 Task: Send a message to an employee of Johnson & johnson
Action: Mouse moved to (583, 74)
Screenshot: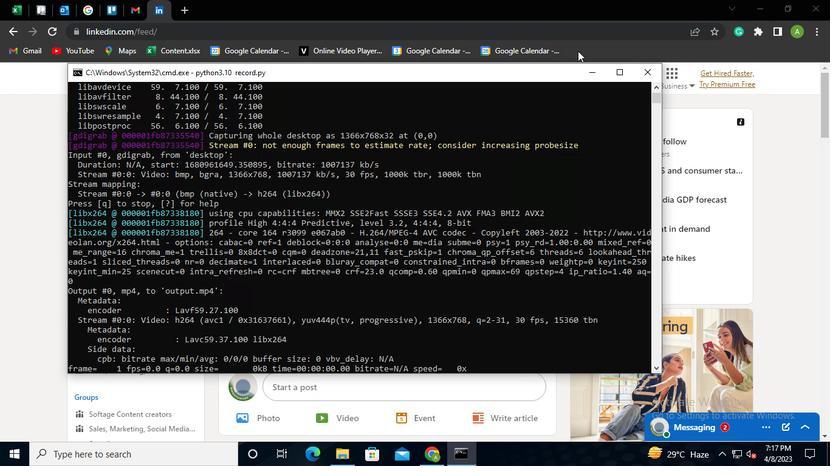 
Action: Mouse pressed left at (583, 74)
Screenshot: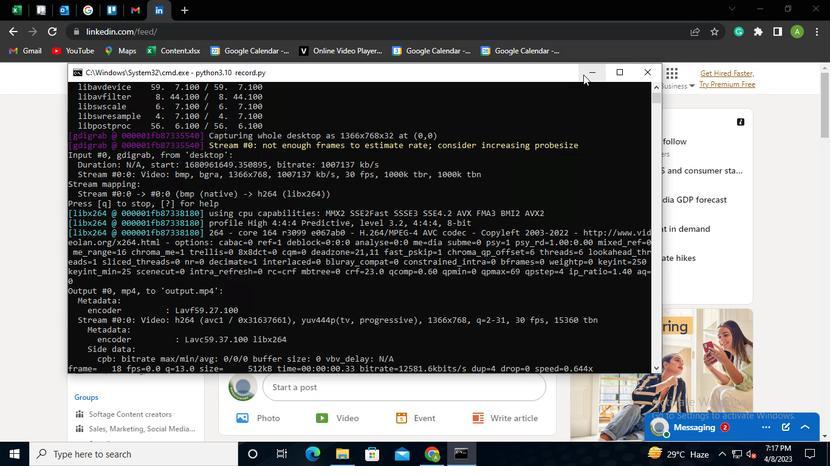 
Action: Mouse moved to (139, 77)
Screenshot: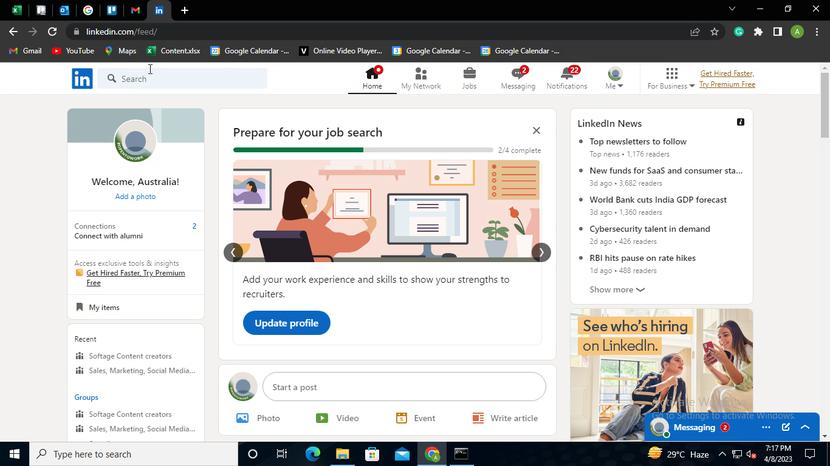 
Action: Mouse pressed left at (139, 77)
Screenshot: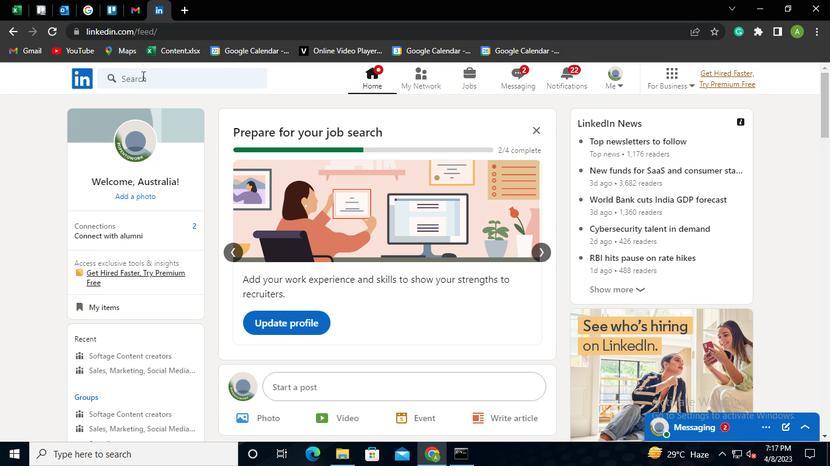 
Action: Mouse moved to (134, 124)
Screenshot: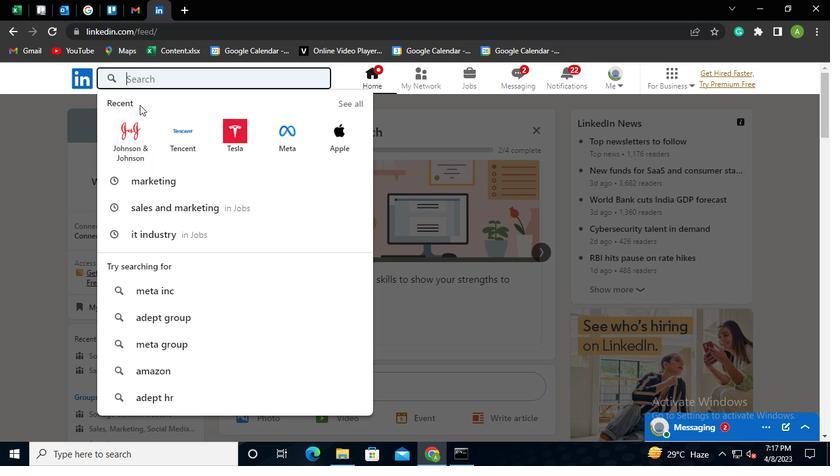 
Action: Mouse pressed left at (134, 124)
Screenshot: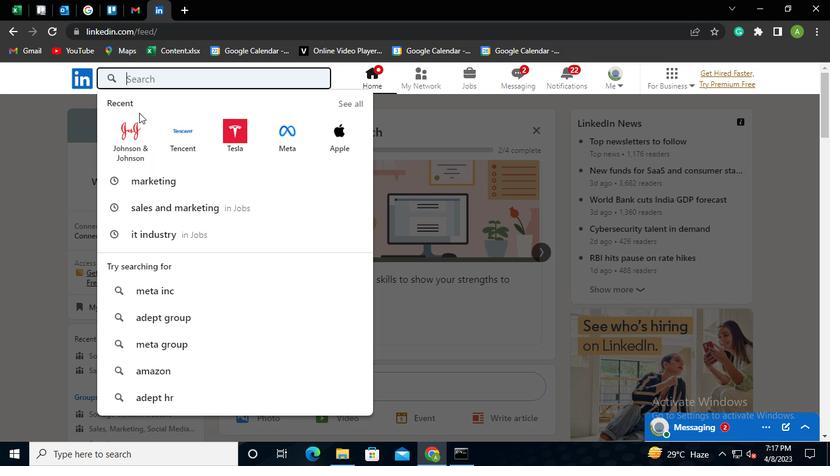 
Action: Mouse moved to (345, 137)
Screenshot: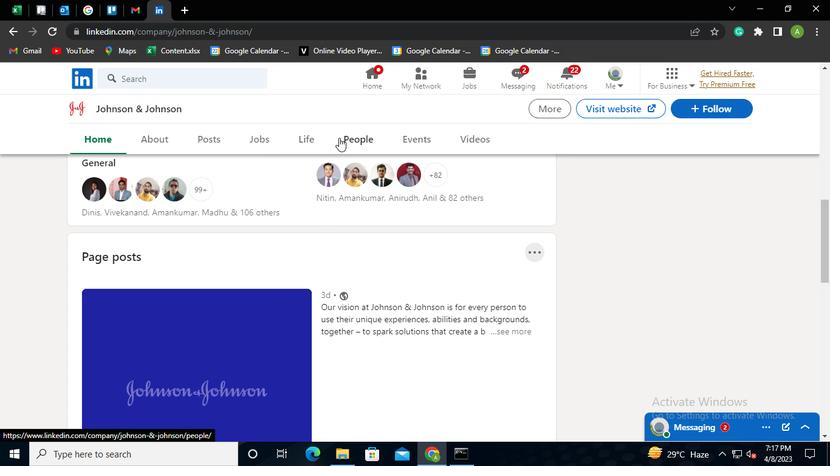
Action: Mouse pressed left at (345, 137)
Screenshot: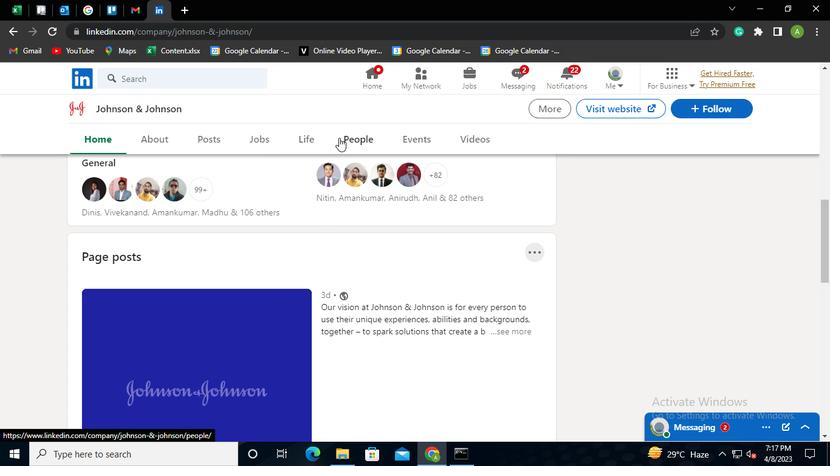 
Action: Mouse moved to (357, 145)
Screenshot: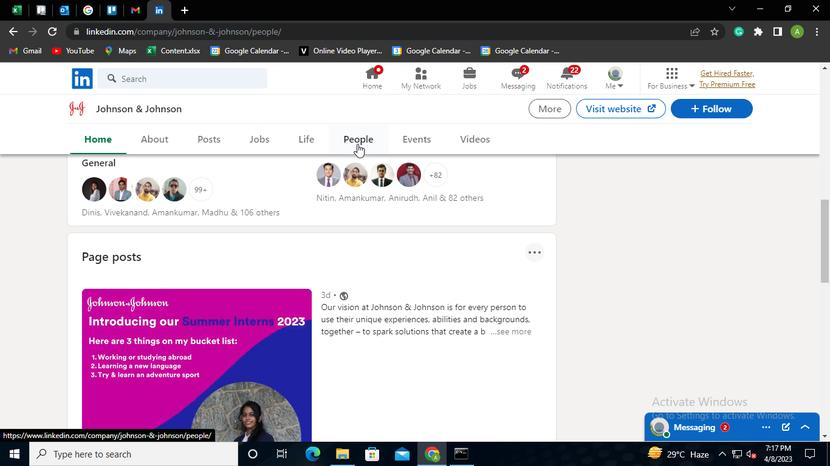 
Action: Mouse pressed left at (357, 145)
Screenshot: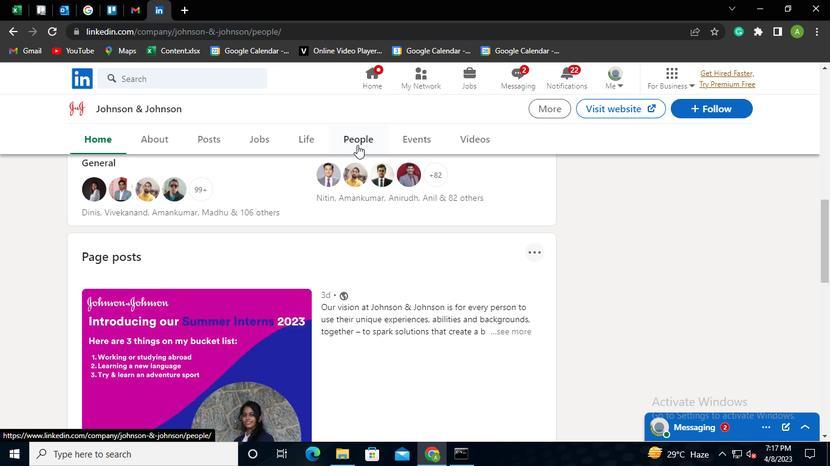 
Action: Mouse moved to (117, 247)
Screenshot: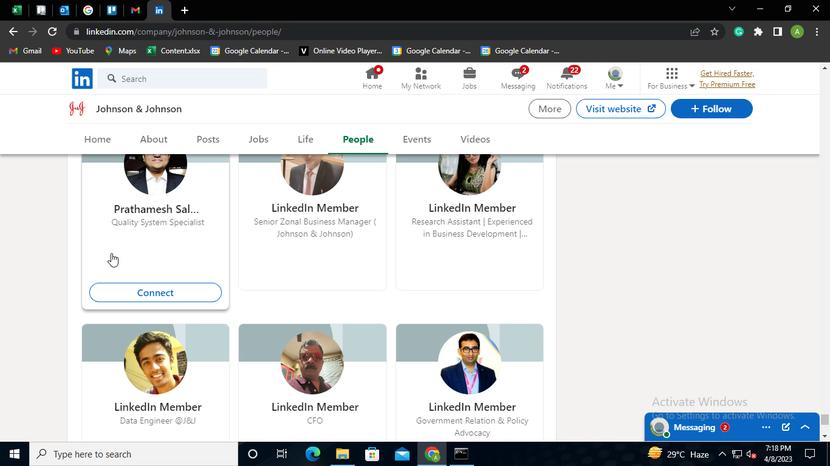 
Action: Mouse pressed left at (117, 247)
Screenshot: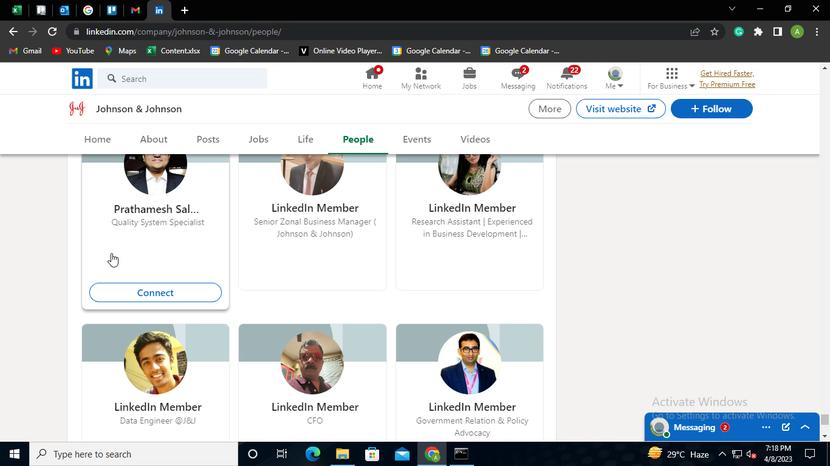 
Action: Mouse moved to (150, 184)
Screenshot: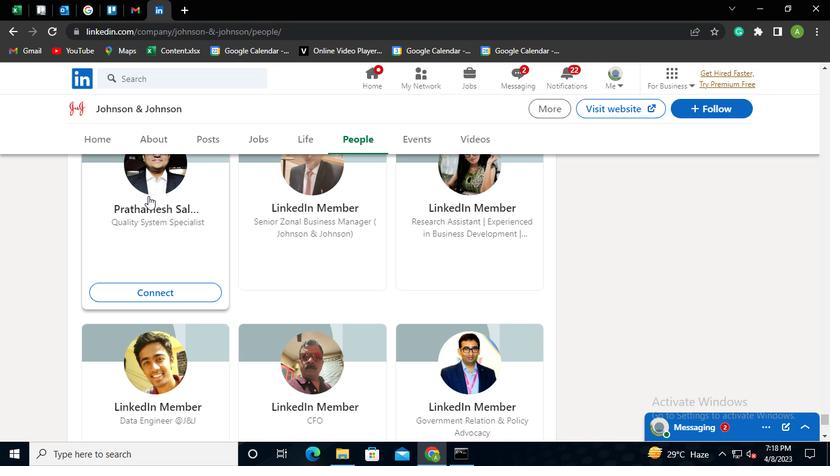 
Action: Mouse pressed left at (150, 184)
Screenshot: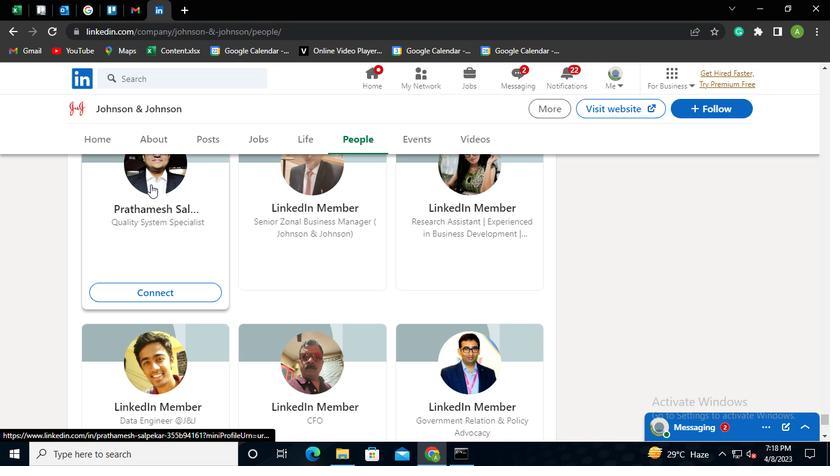 
Action: Mouse moved to (184, 168)
Screenshot: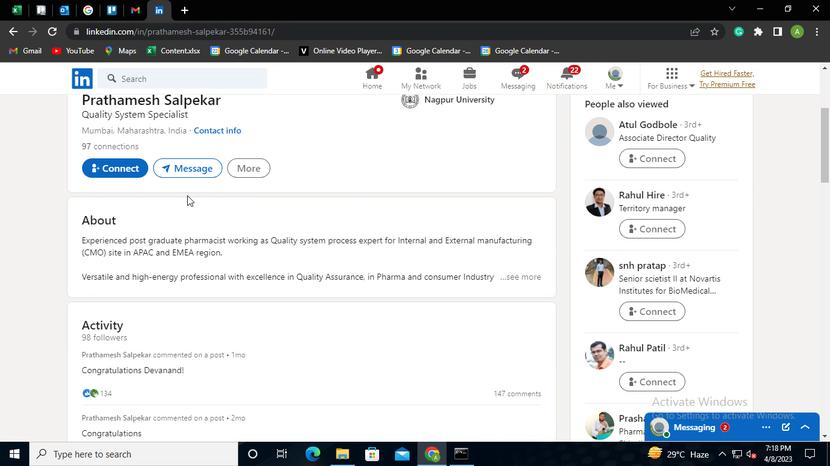 
Action: Mouse pressed left at (184, 168)
Screenshot: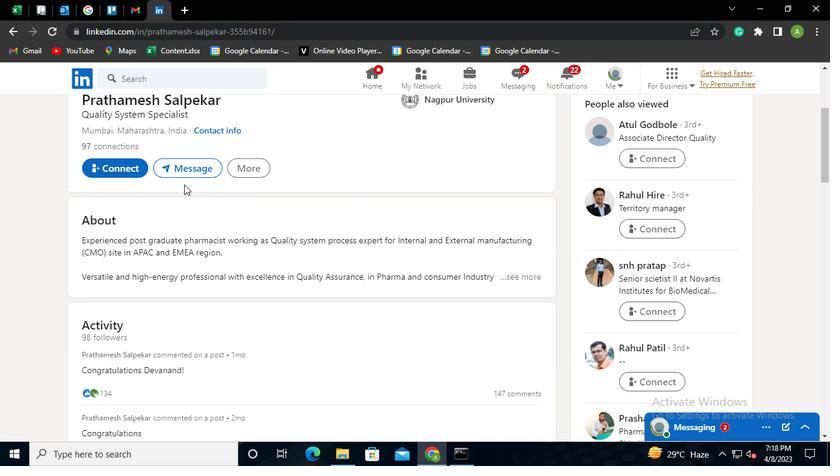
Action: Mouse moved to (389, 200)
Screenshot: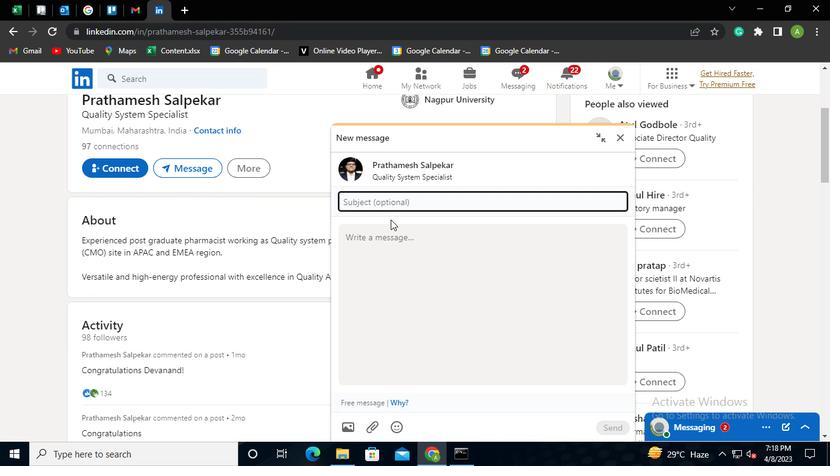
Action: Mouse pressed left at (389, 200)
Screenshot: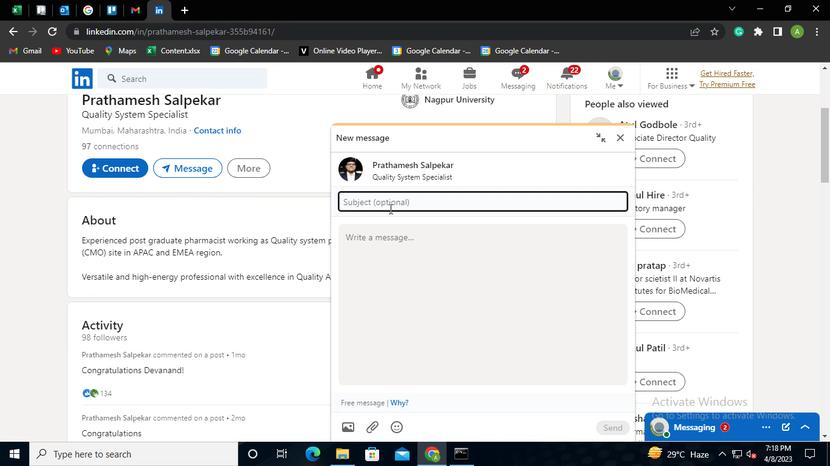 
Action: Keyboard Key.shift
Screenshot: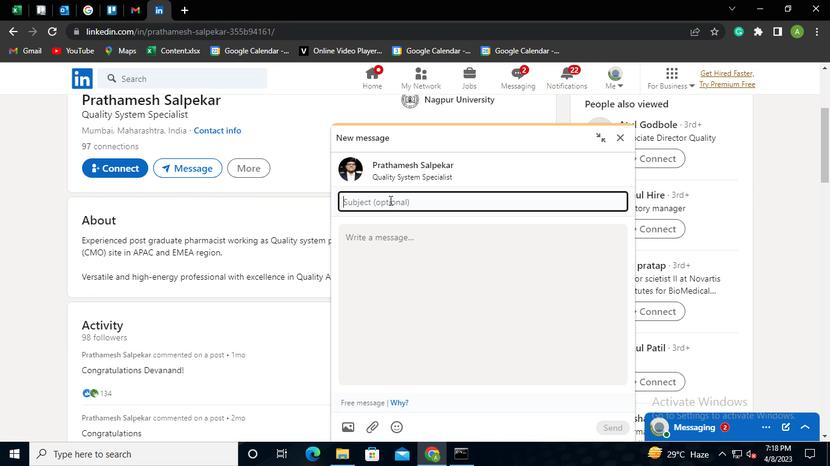 
Action: Keyboard T
Screenshot: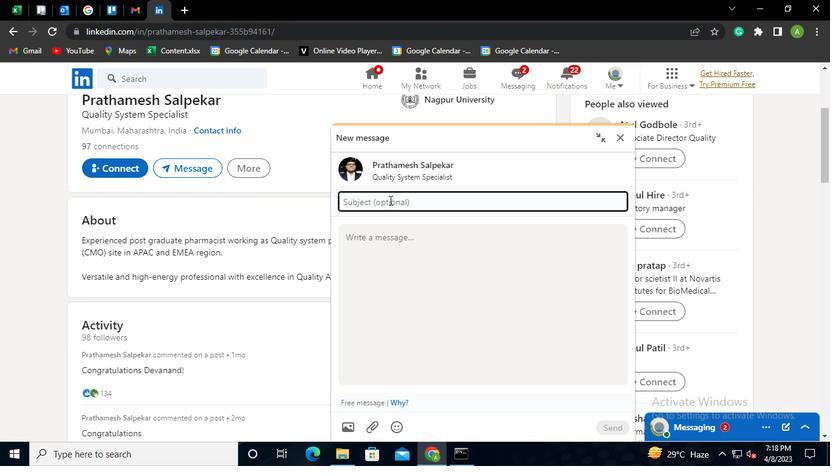 
Action: Keyboard o
Screenshot: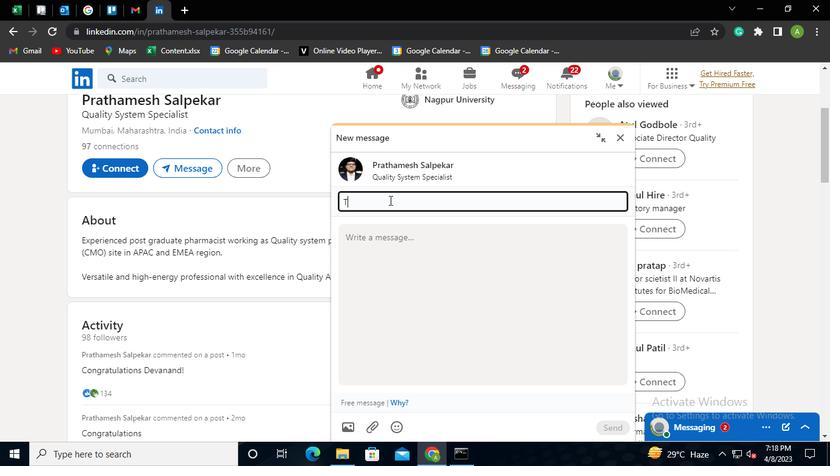 
Action: Keyboard Key.space
Screenshot: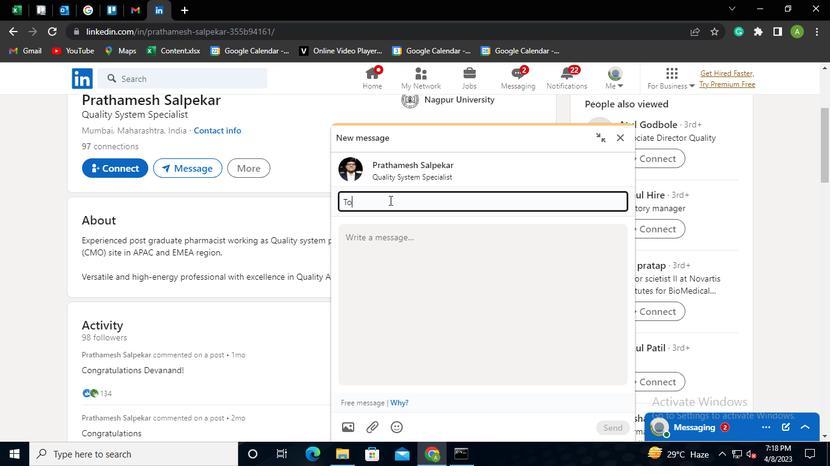 
Action: Mouse moved to (389, 200)
Screenshot: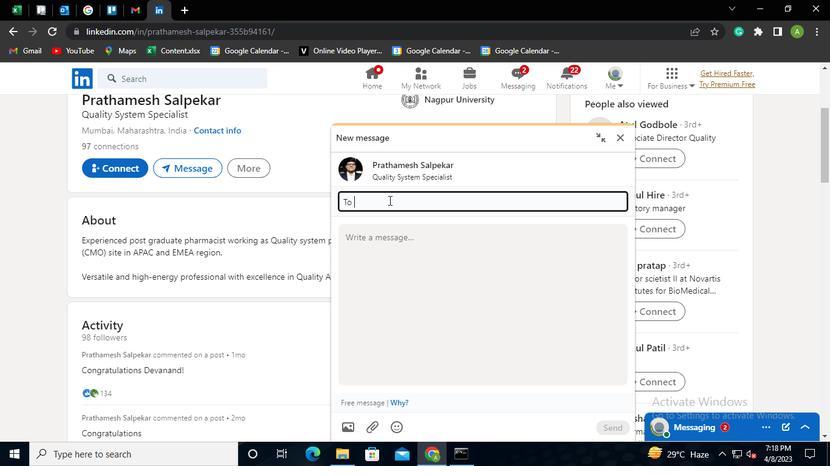 
Action: Keyboard k
Screenshot: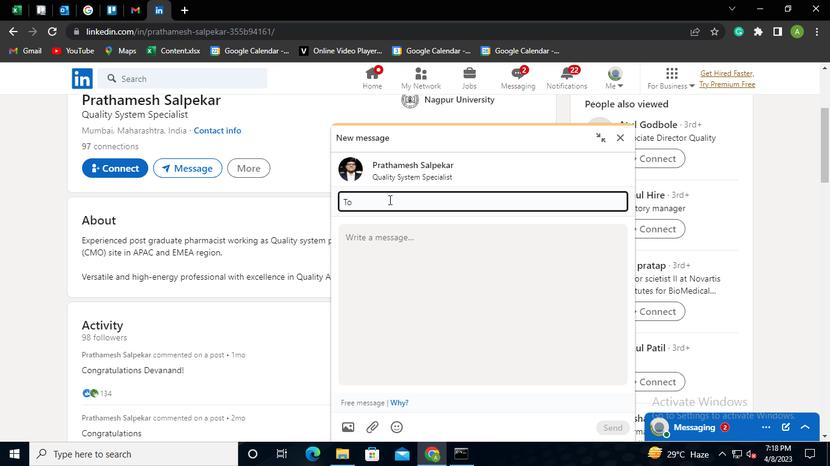 
Action: Keyboard n
Screenshot: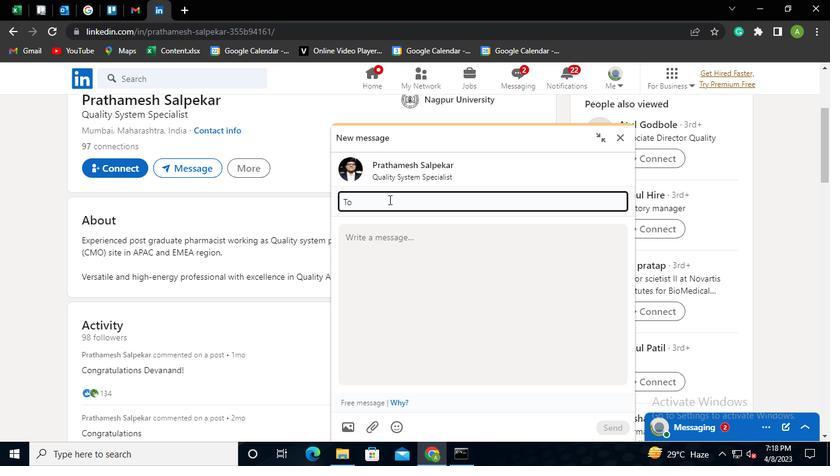 
Action: Keyboard m
Screenshot: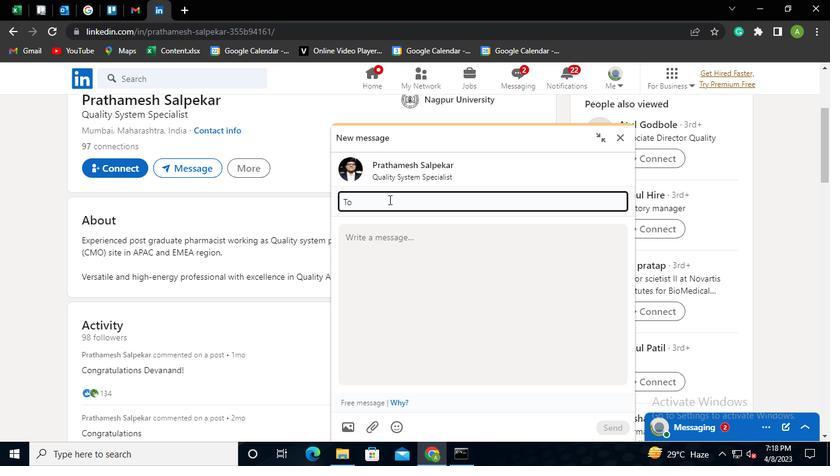 
Action: Keyboard w
Screenshot: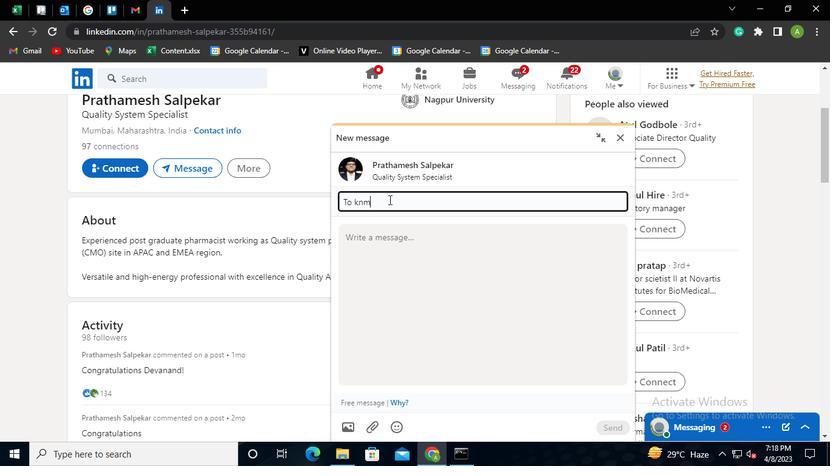 
Action: Keyboard Key.backspace
Screenshot: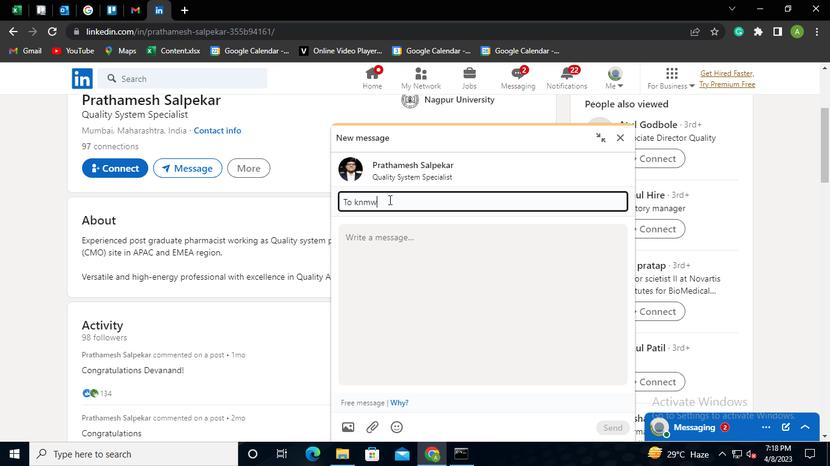 
Action: Keyboard Key.backspace
Screenshot: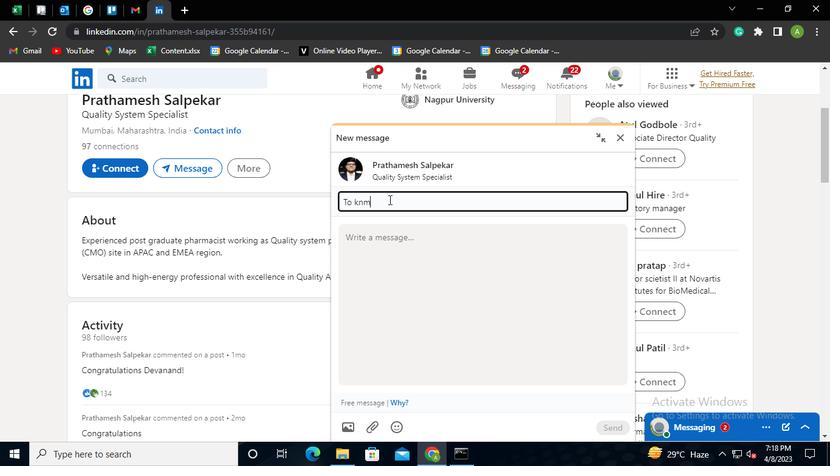 
Action: Mouse moved to (388, 200)
Screenshot: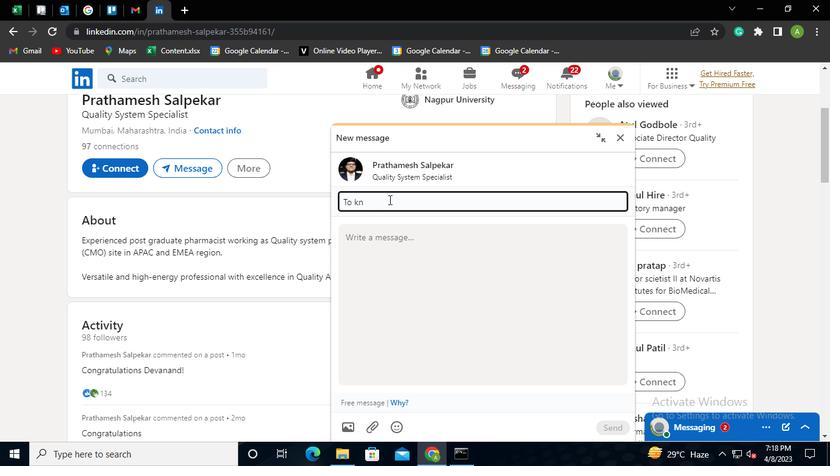 
Action: Keyboard o
Screenshot: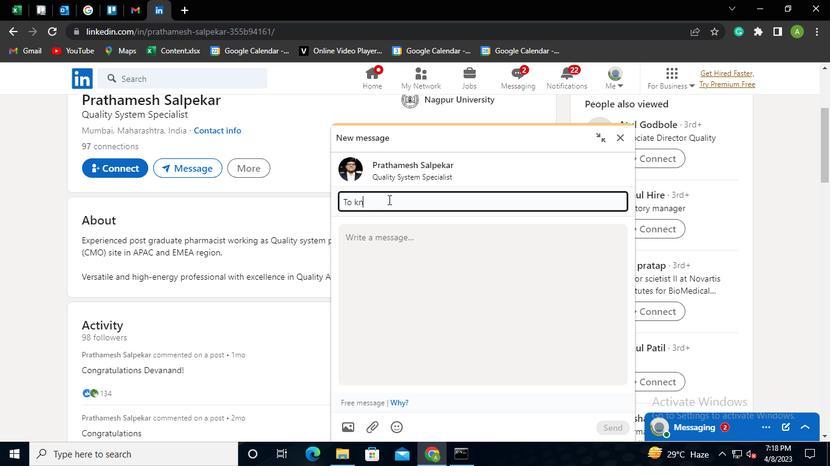 
Action: Keyboard w
Screenshot: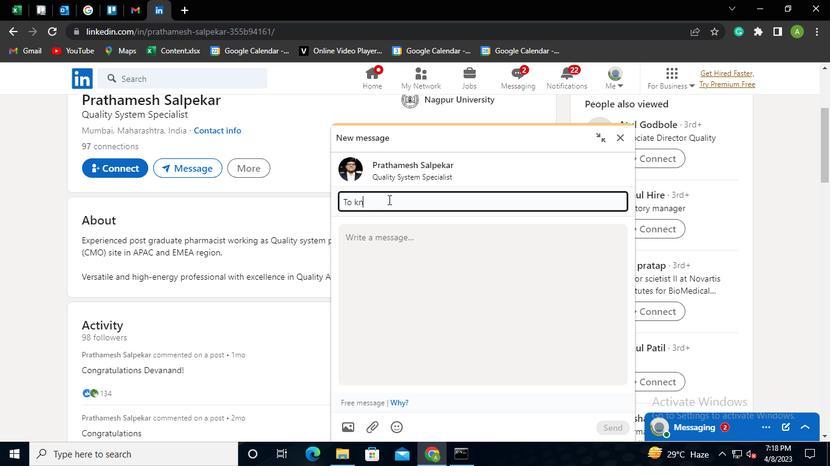 
Action: Keyboard Key.space
Screenshot: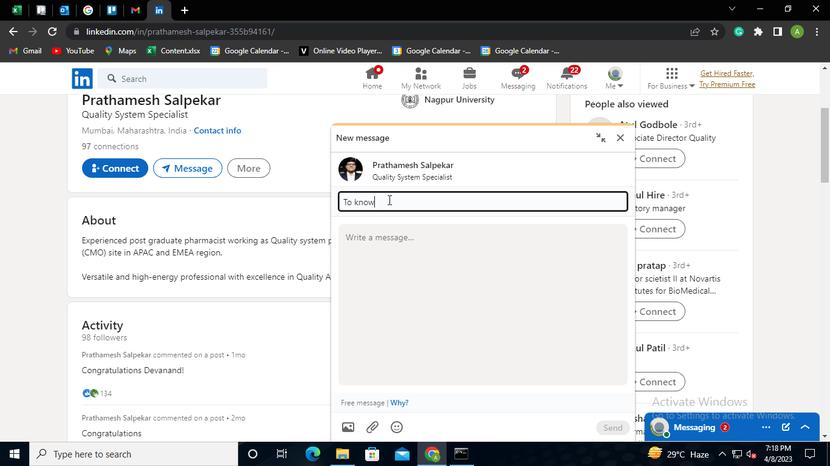 
Action: Keyboard a
Screenshot: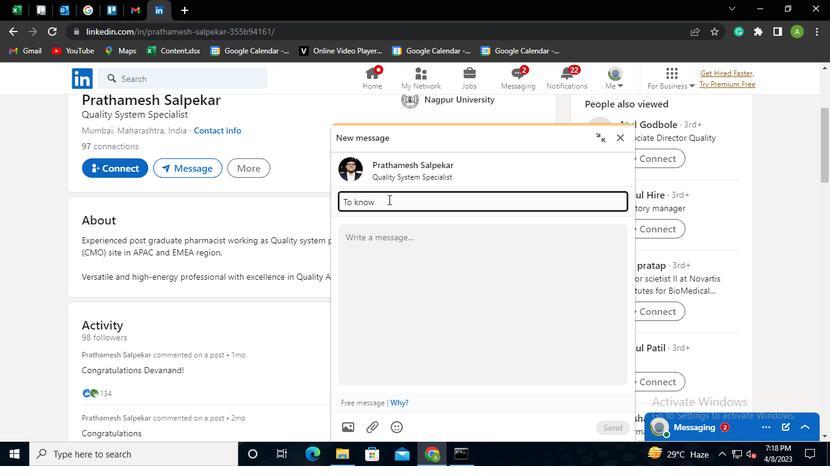 
Action: Keyboard b
Screenshot: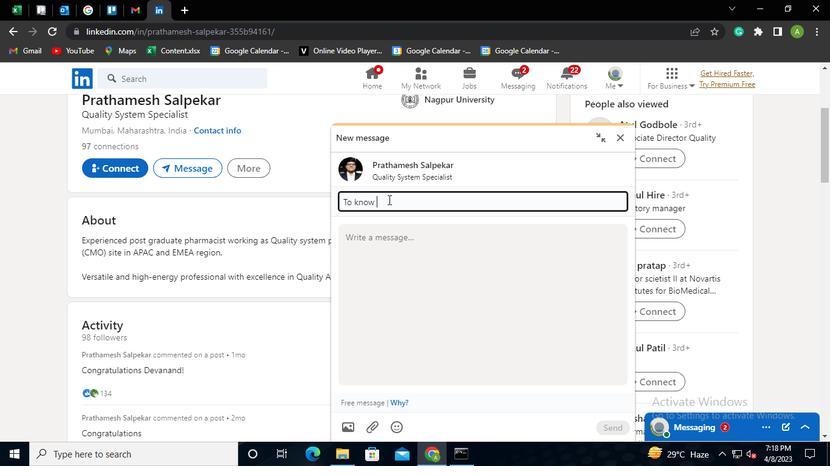 
Action: Keyboard o
Screenshot: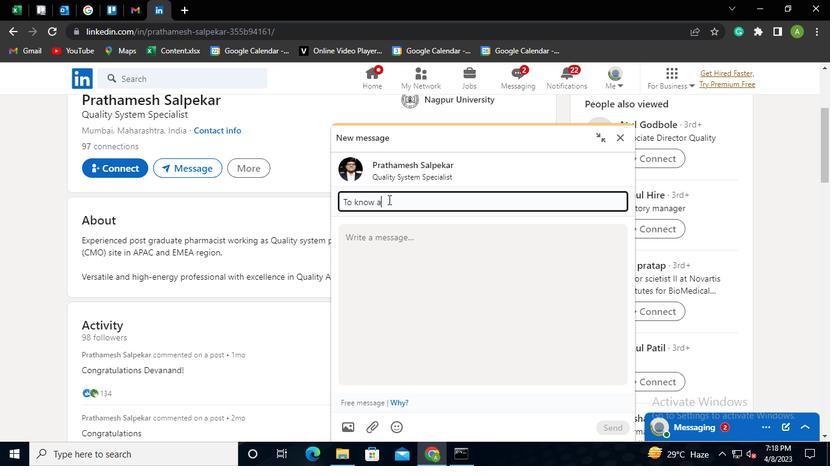 
Action: Keyboard u
Screenshot: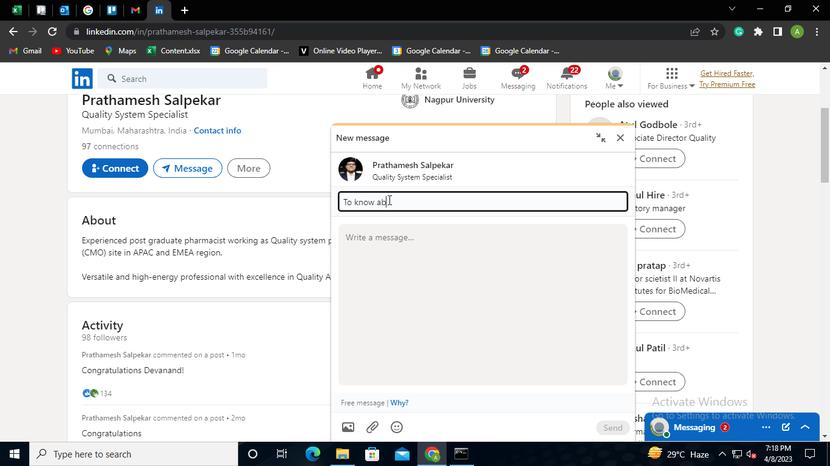 
Action: Keyboard t
Screenshot: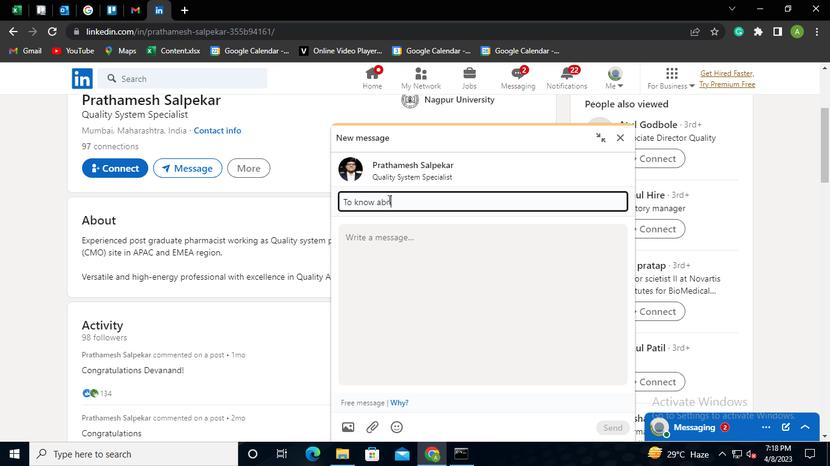 
Action: Keyboard Key.space
Screenshot: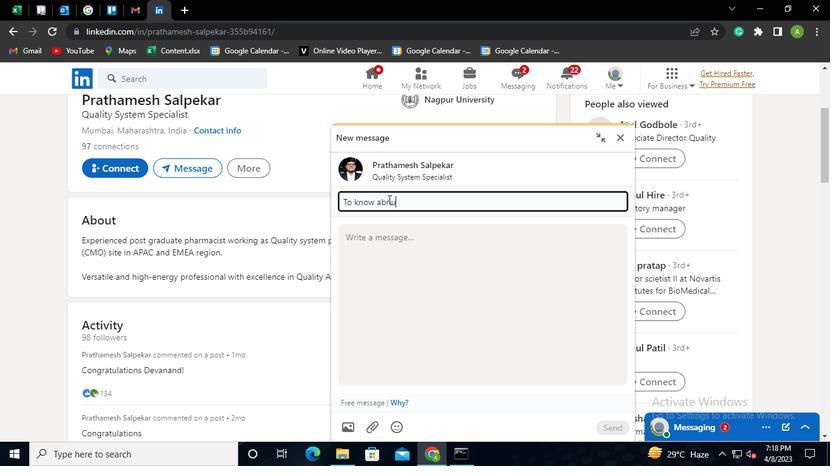 
Action: Mouse moved to (387, 199)
Screenshot: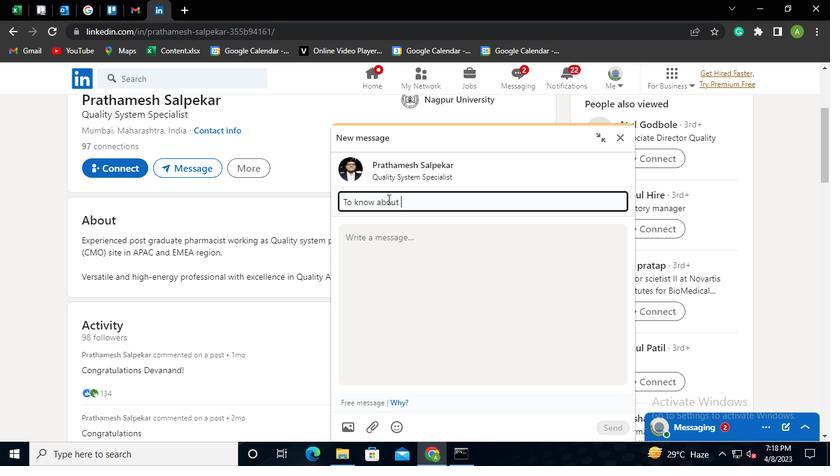 
Action: Keyboard Key.shift
Screenshot: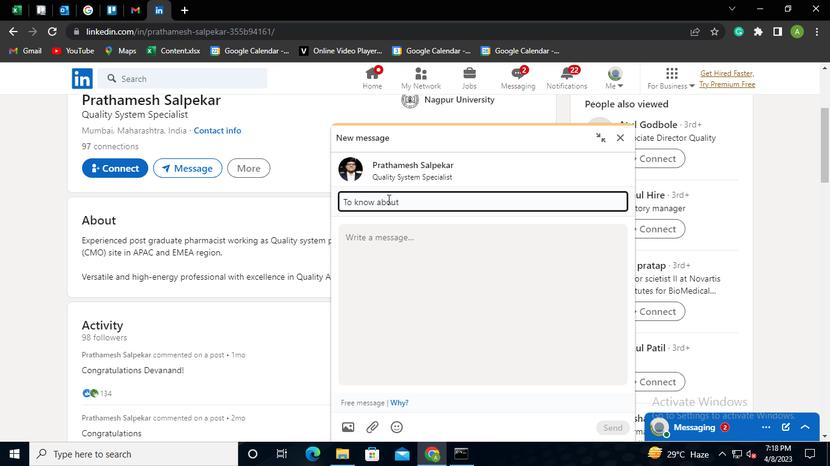 
Action: Keyboard J
Screenshot: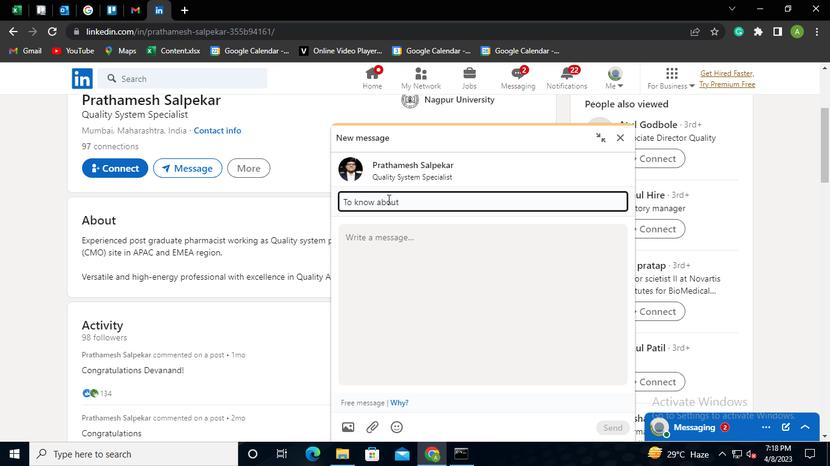 
Action: Mouse moved to (387, 198)
Screenshot: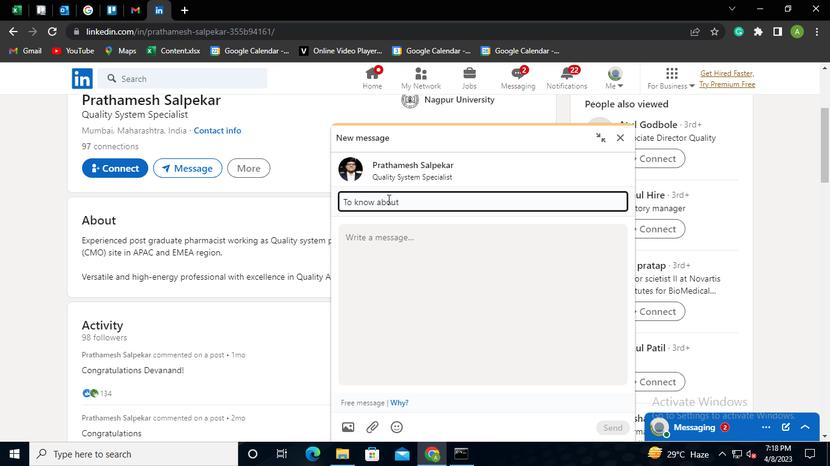 
Action: Keyboard J
Screenshot: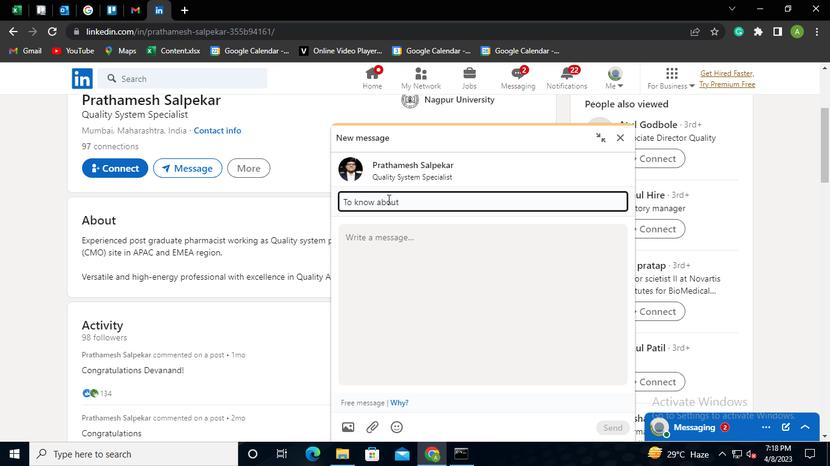 
Action: Mouse moved to (381, 247)
Screenshot: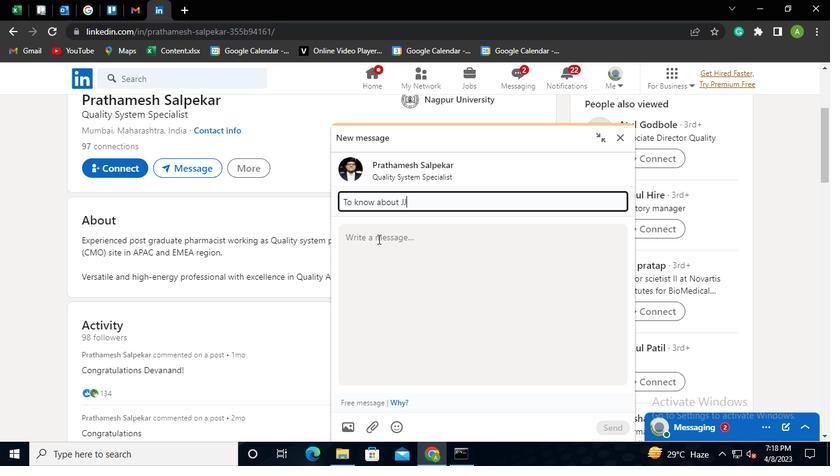 
Action: Mouse pressed left at (381, 247)
Screenshot: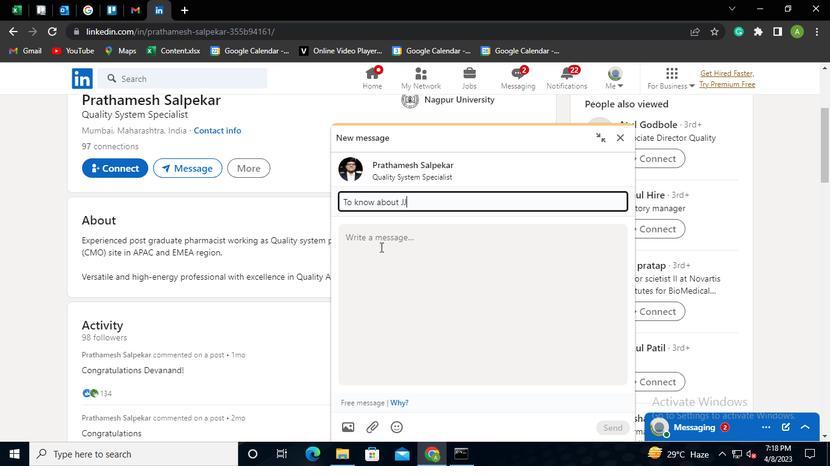 
Action: Keyboard Key.shift
Screenshot: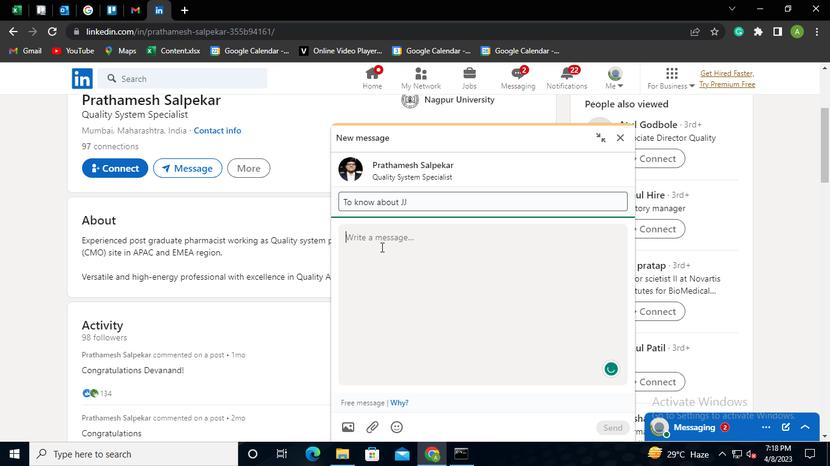 
Action: Keyboard H
Screenshot: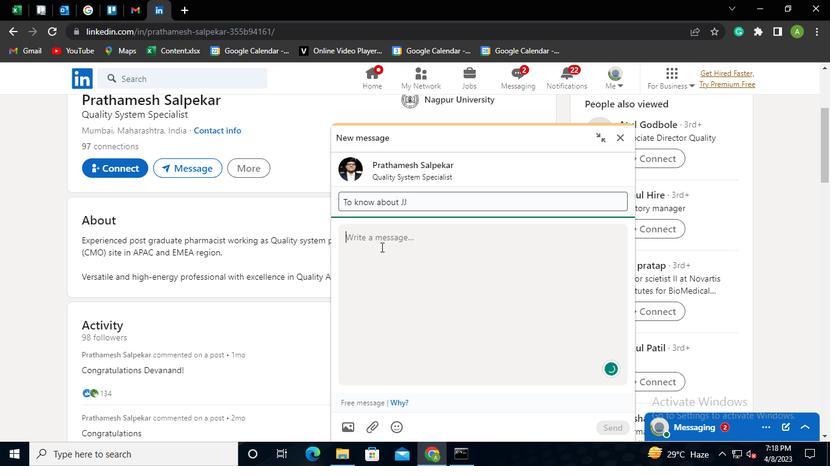 
Action: Keyboard i
Screenshot: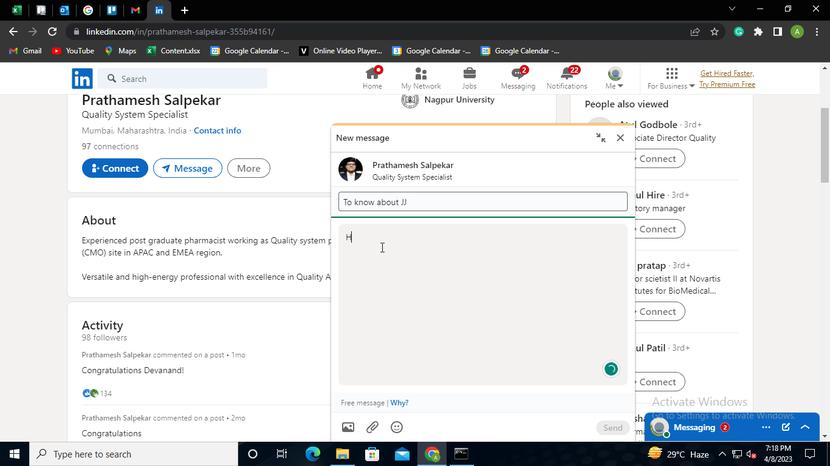 
Action: Mouse moved to (616, 432)
Screenshot: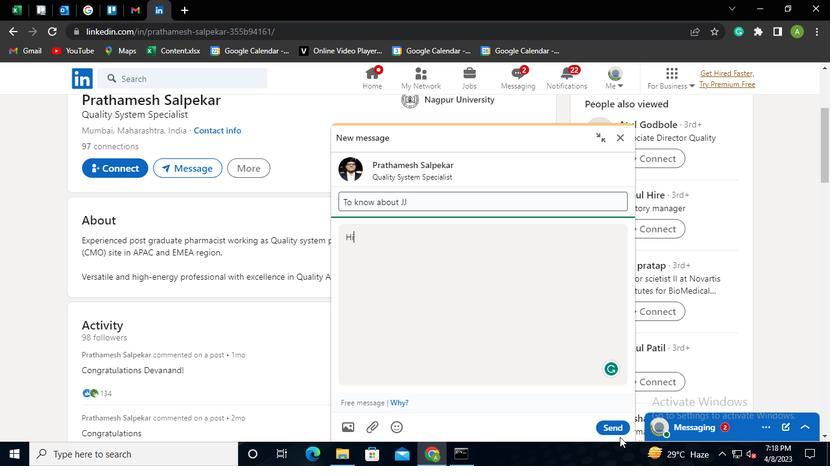 
Action: Mouse pressed left at (616, 432)
Screenshot: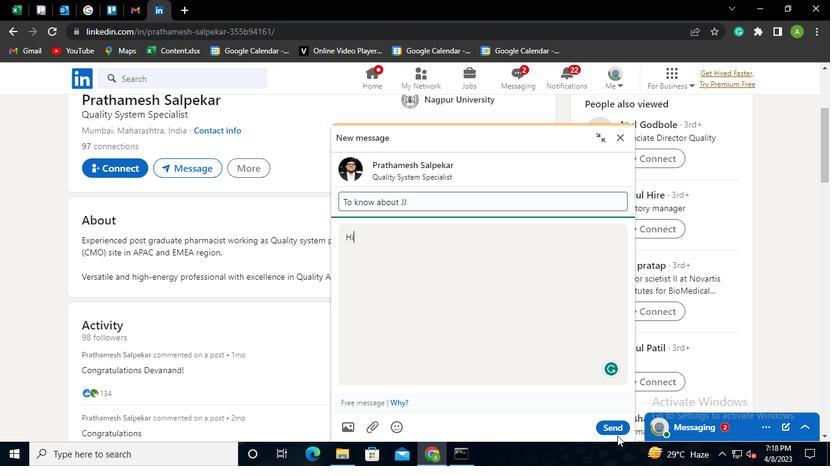 
Action: Mouse moved to (452, 455)
Screenshot: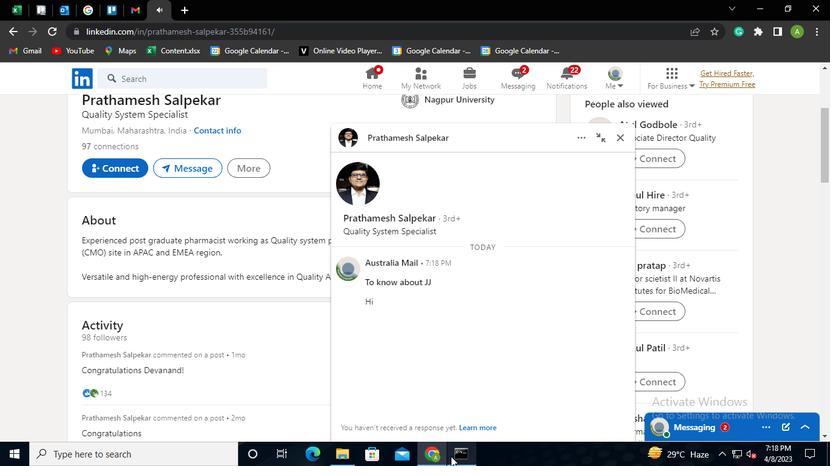 
Action: Mouse pressed left at (452, 455)
Screenshot: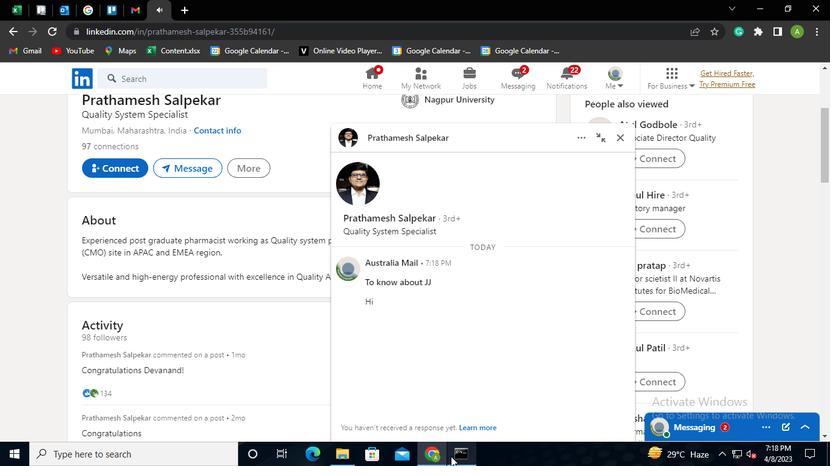 
Action: Mouse moved to (643, 75)
Screenshot: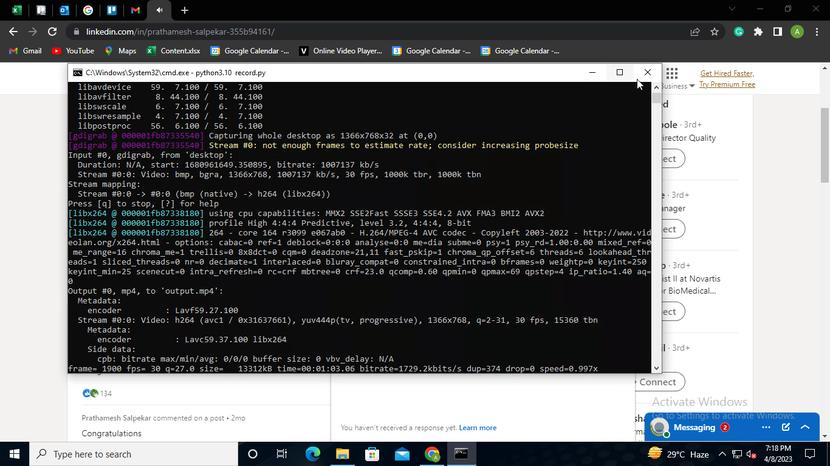 
Action: Mouse pressed left at (643, 75)
Screenshot: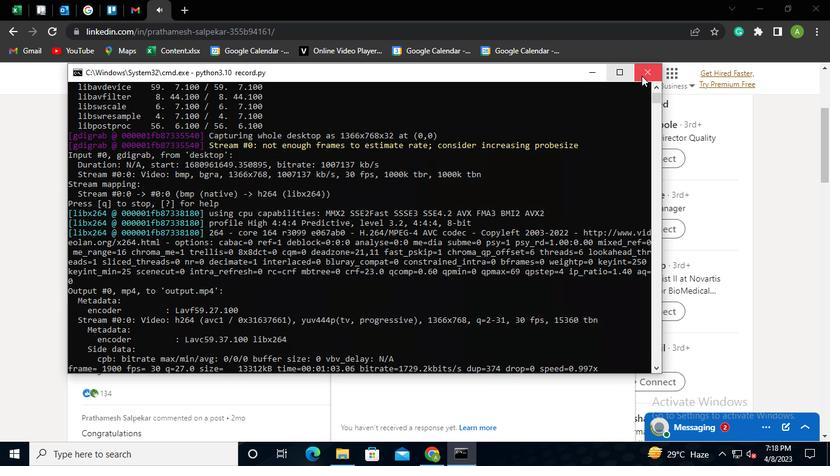
Action: Mouse moved to (638, 86)
Screenshot: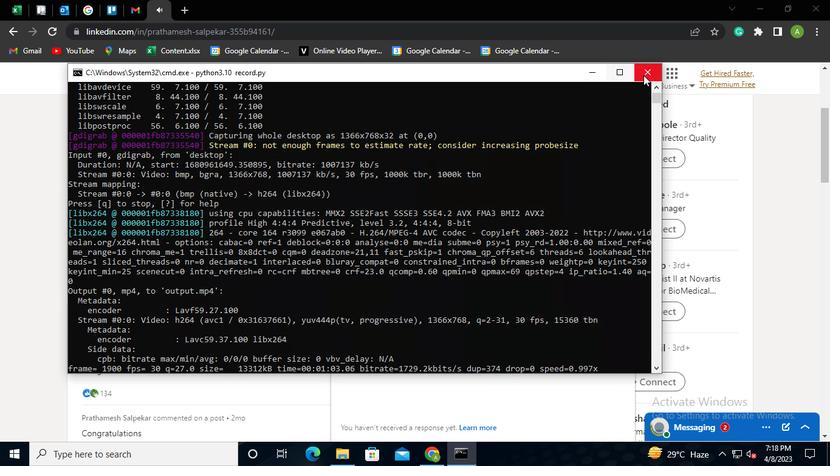
